 Task: In the  document Genesis.html change page color to  'Olive Green'. Add link on bottom left corner of the sheet: 'in.pinterest.com' Insert page numer on bottom of the page
Action: Mouse moved to (394, 381)
Screenshot: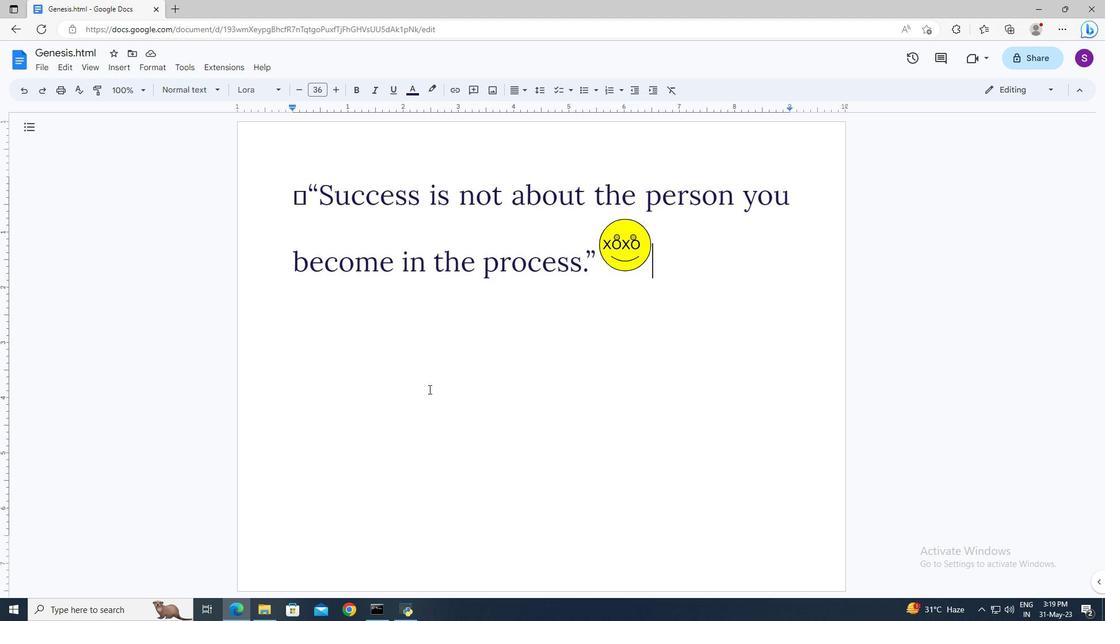 
Action: Mouse pressed left at (394, 381)
Screenshot: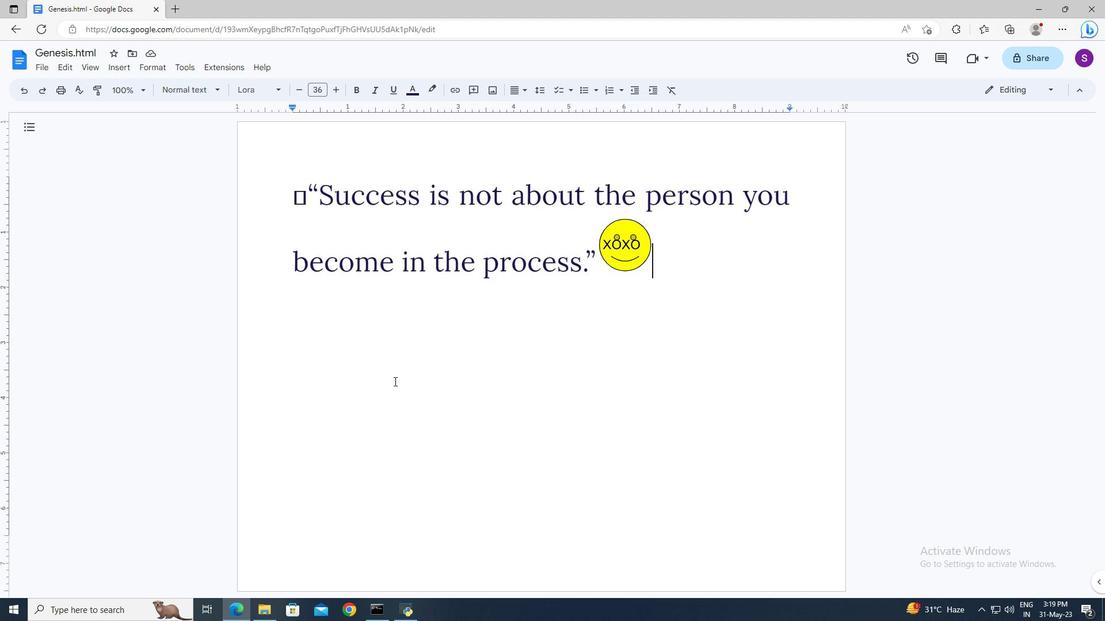 
Action: Mouse moved to (41, 63)
Screenshot: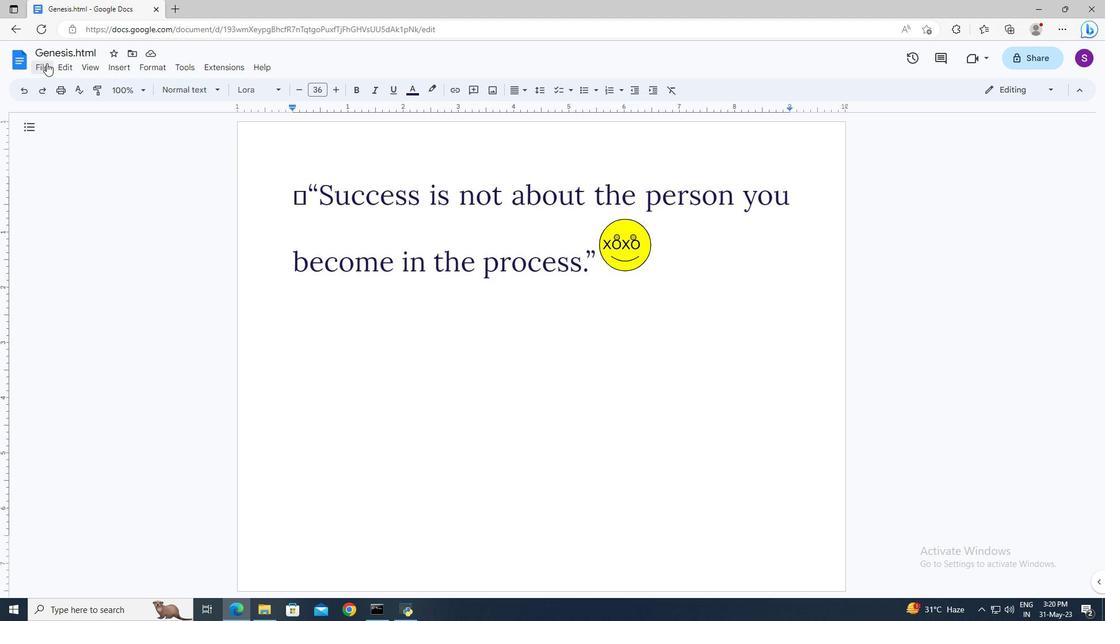 
Action: Mouse pressed left at (41, 63)
Screenshot: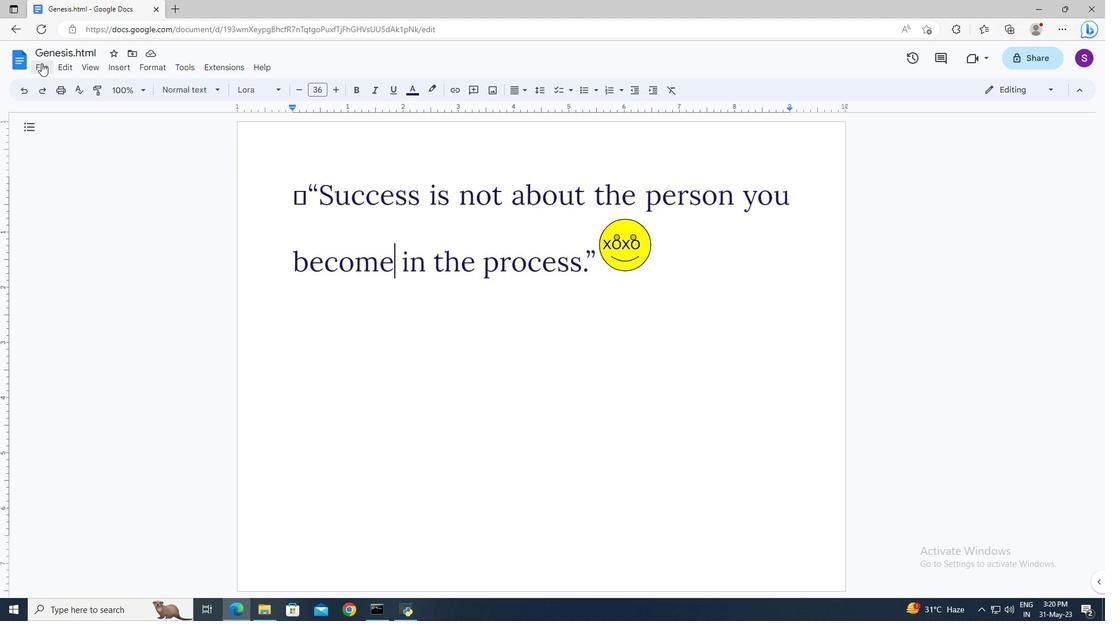 
Action: Mouse moved to (65, 375)
Screenshot: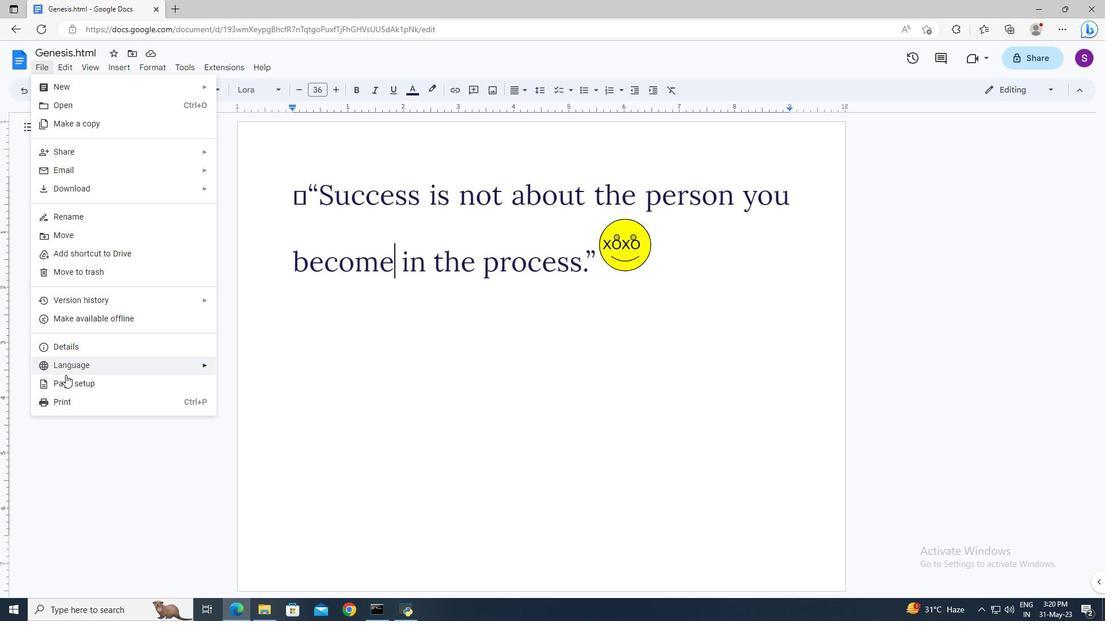 
Action: Mouse pressed left at (65, 375)
Screenshot: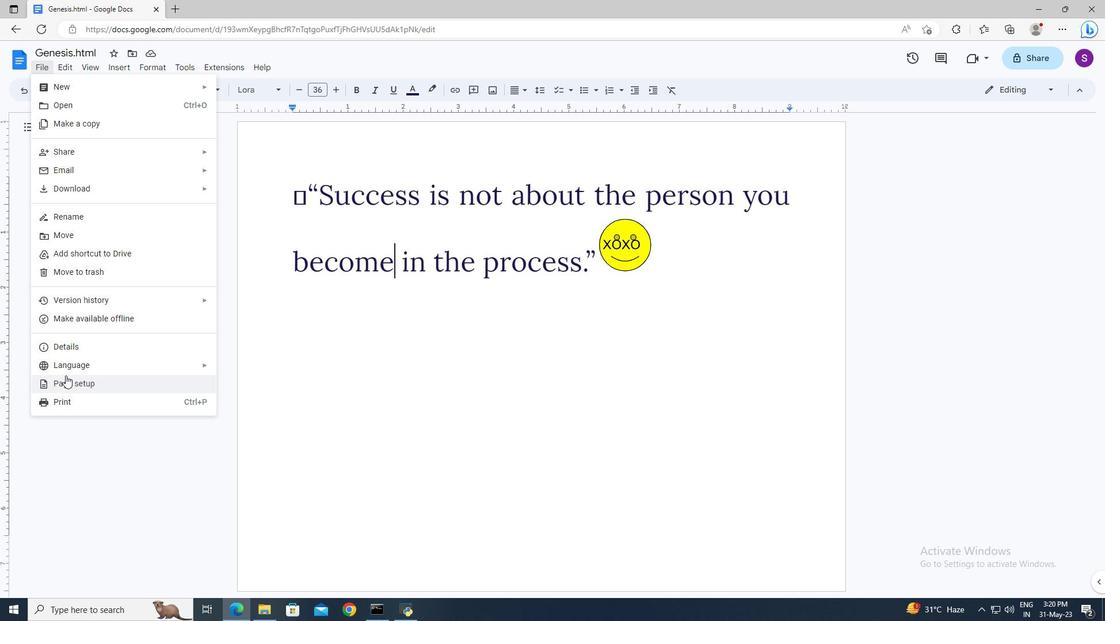 
Action: Mouse moved to (469, 399)
Screenshot: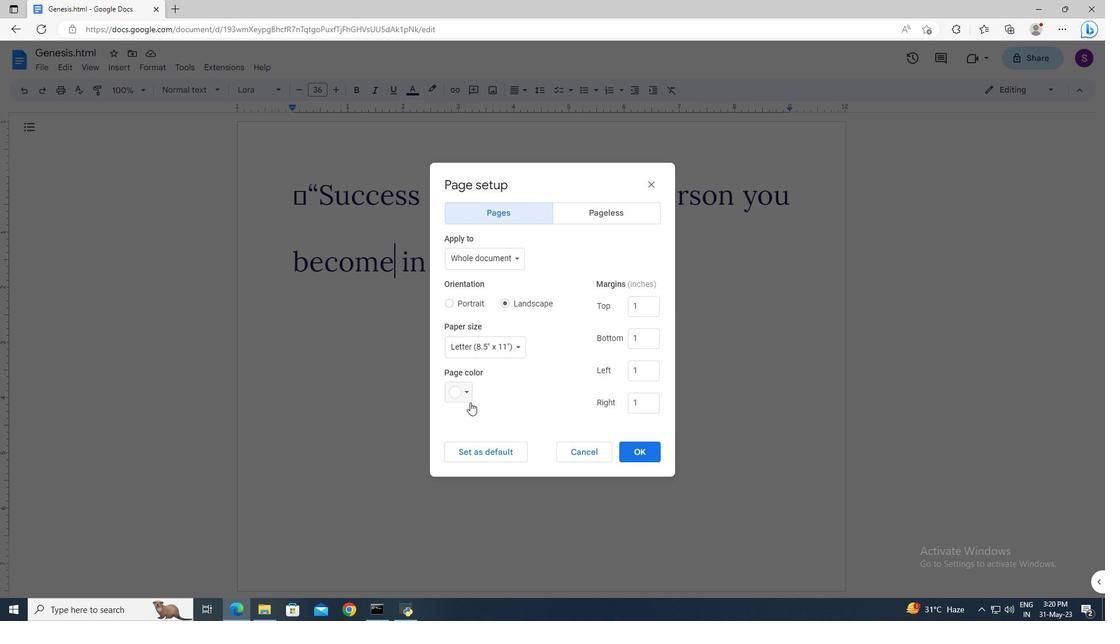 
Action: Mouse pressed left at (469, 399)
Screenshot: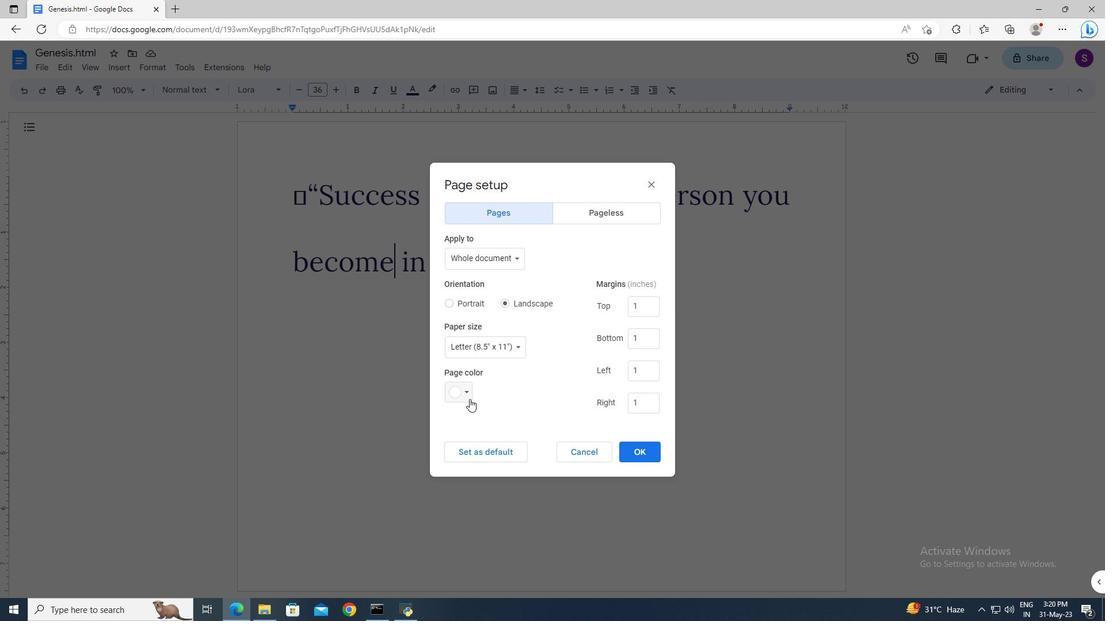 
Action: Mouse moved to (508, 466)
Screenshot: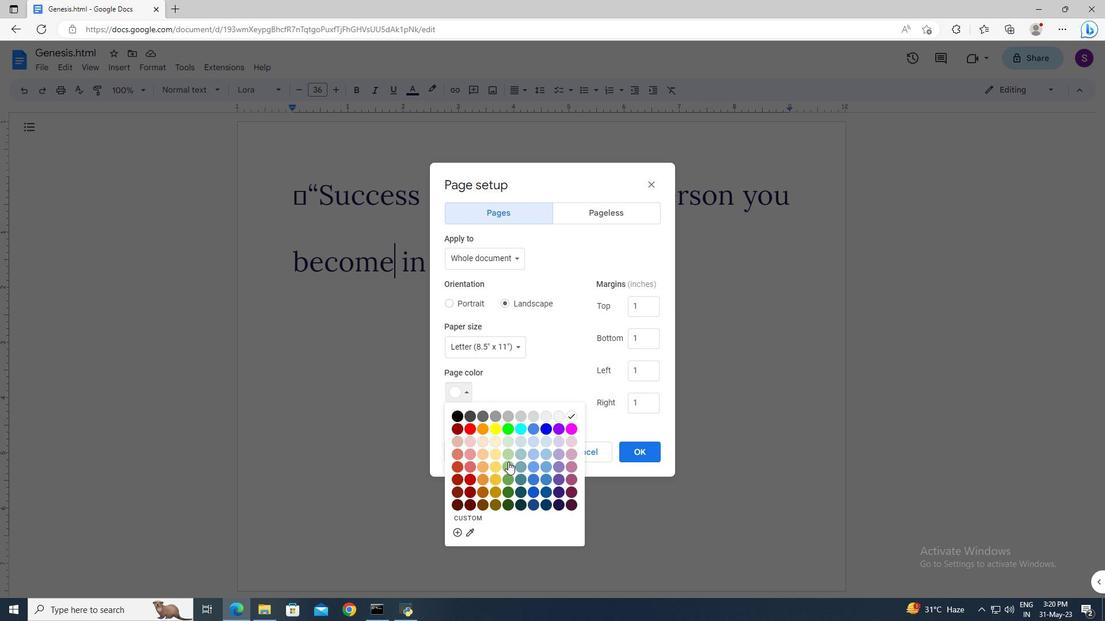 
Action: Mouse pressed left at (508, 466)
Screenshot: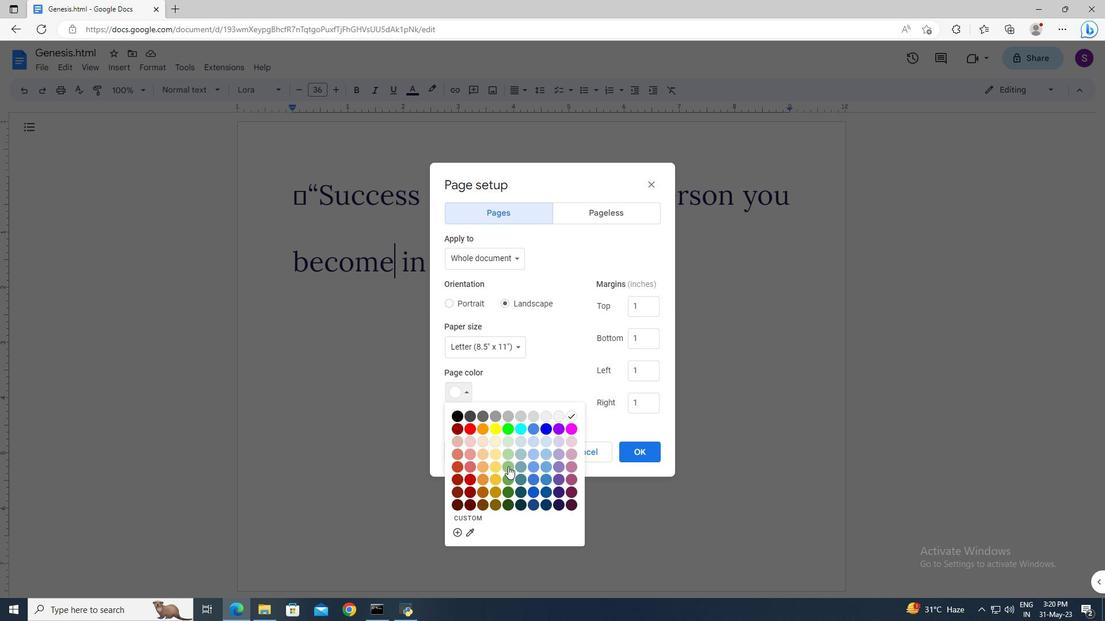
Action: Mouse moved to (634, 455)
Screenshot: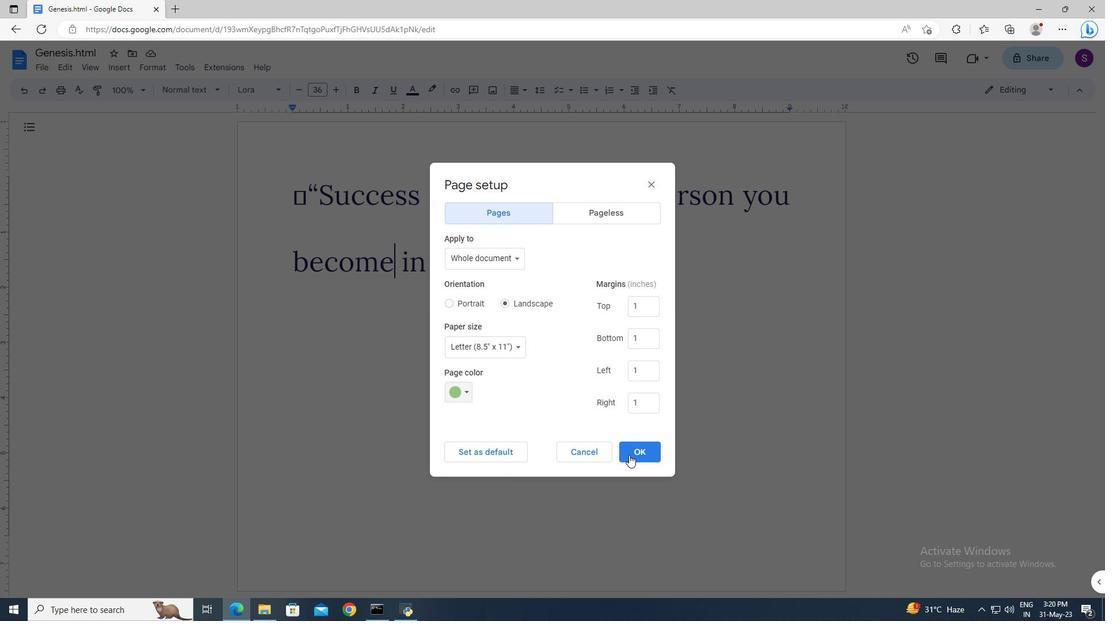 
Action: Mouse pressed left at (634, 455)
Screenshot: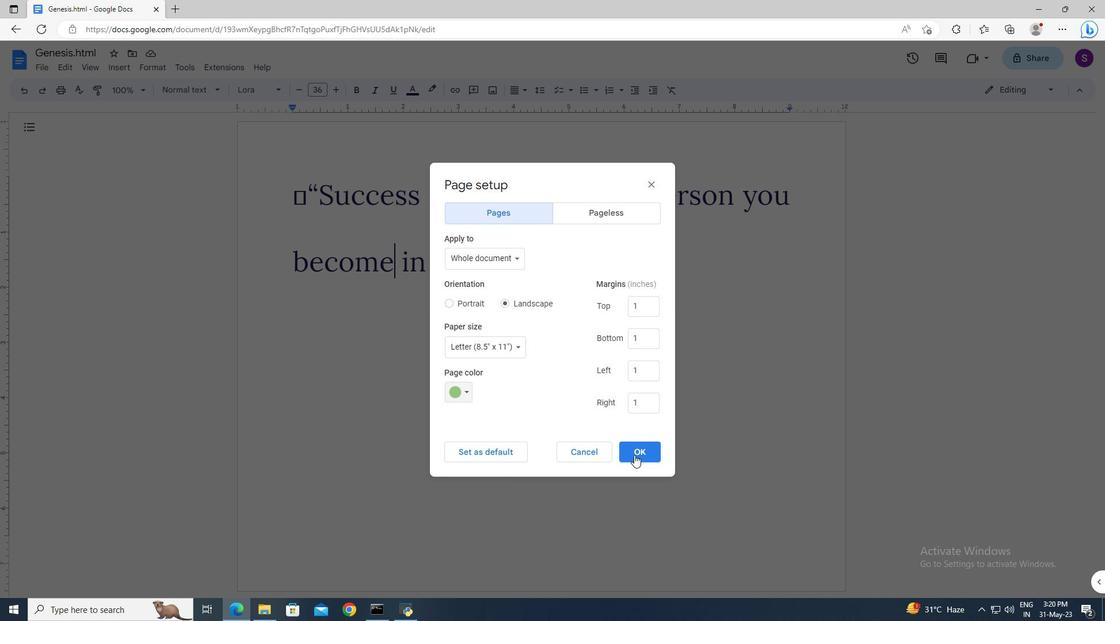 
Action: Mouse moved to (404, 344)
Screenshot: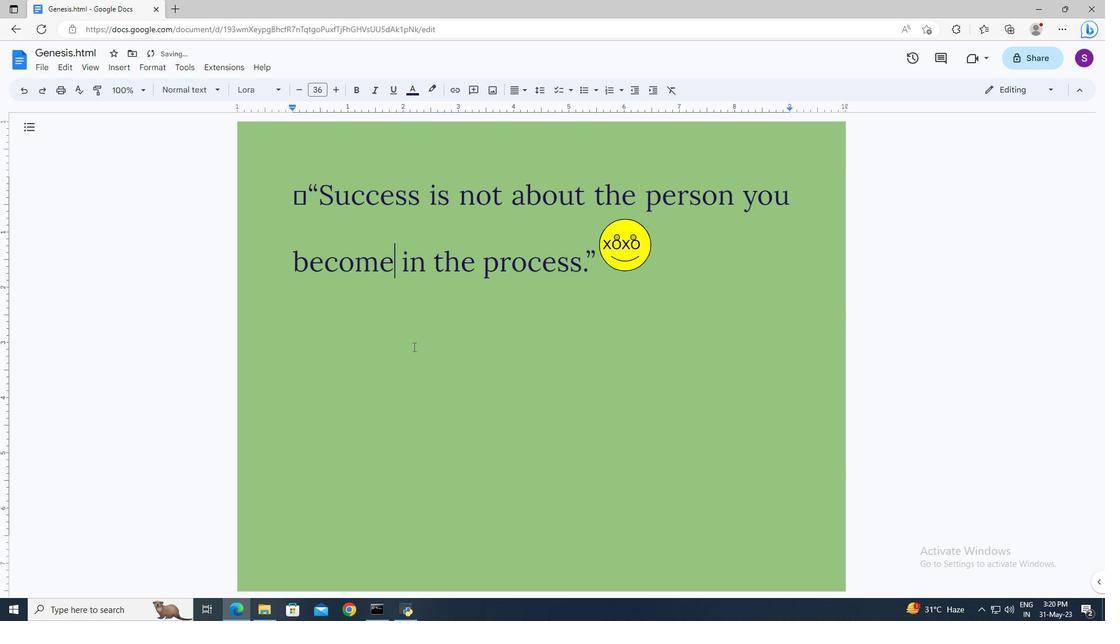 
Action: Mouse scrolled (404, 344) with delta (0, 0)
Screenshot: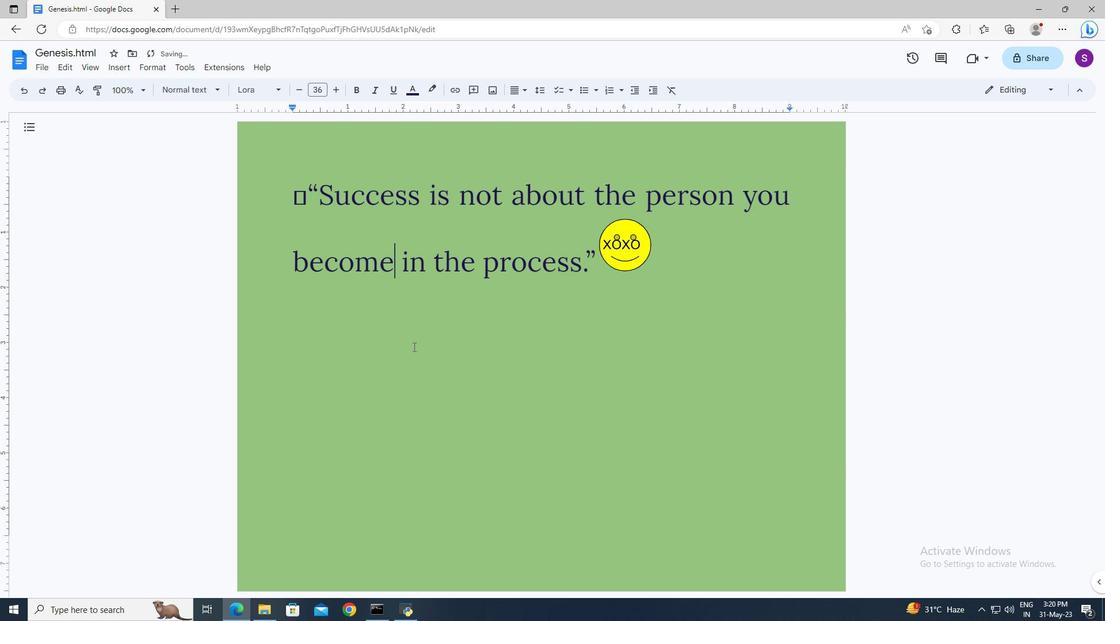 
Action: Mouse scrolled (404, 344) with delta (0, 0)
Screenshot: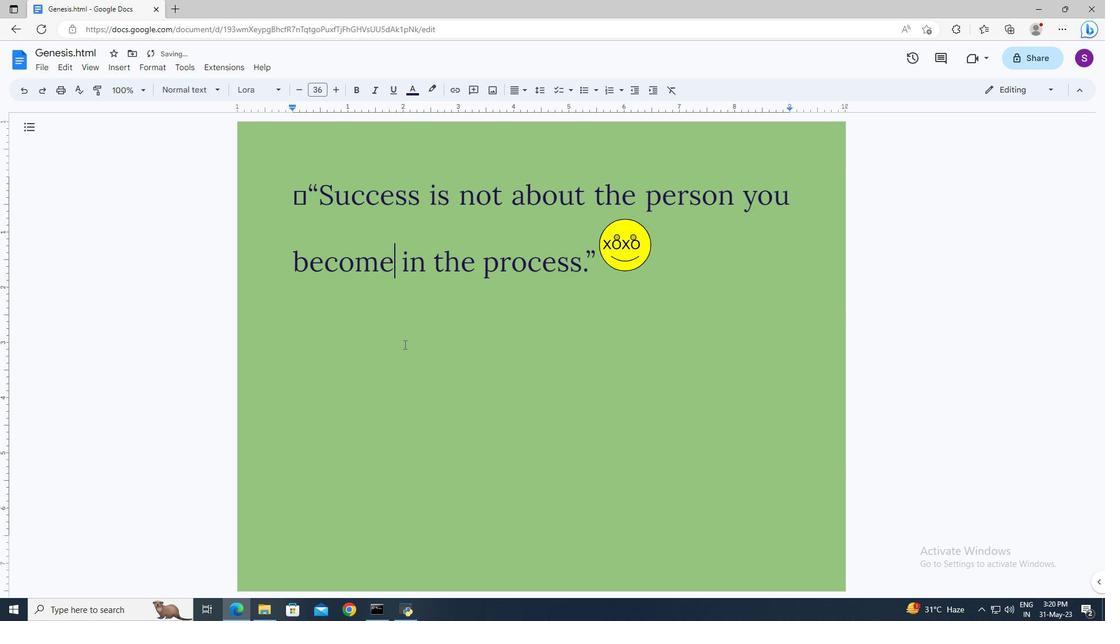 
Action: Mouse scrolled (404, 344) with delta (0, 0)
Screenshot: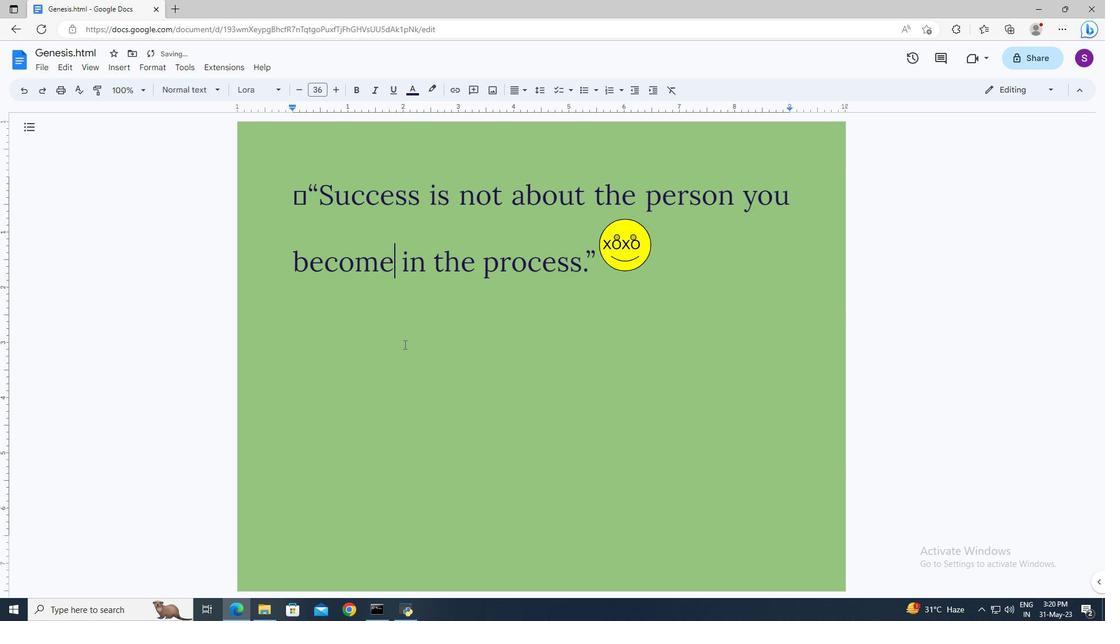 
Action: Mouse scrolled (404, 344) with delta (0, 0)
Screenshot: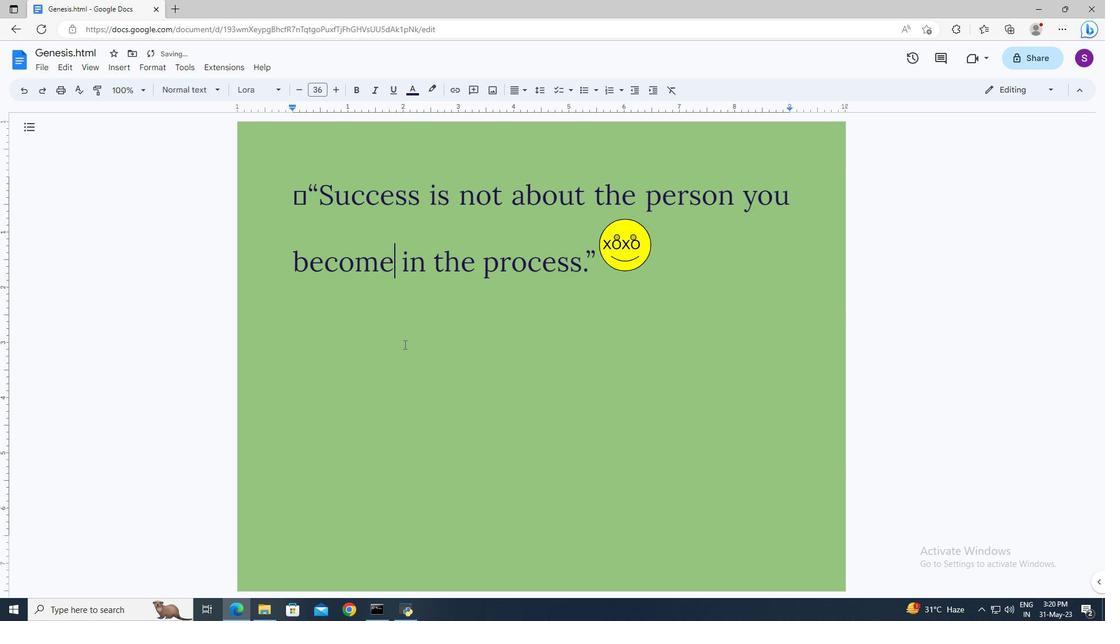 
Action: Mouse moved to (333, 535)
Screenshot: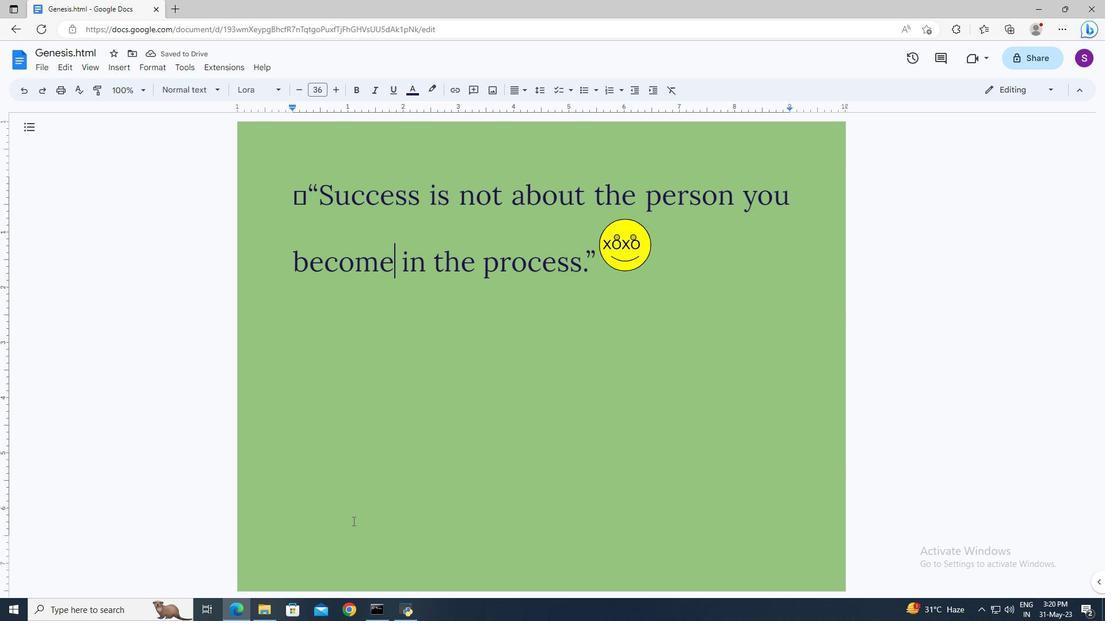 
Action: Mouse pressed left at (333, 535)
Screenshot: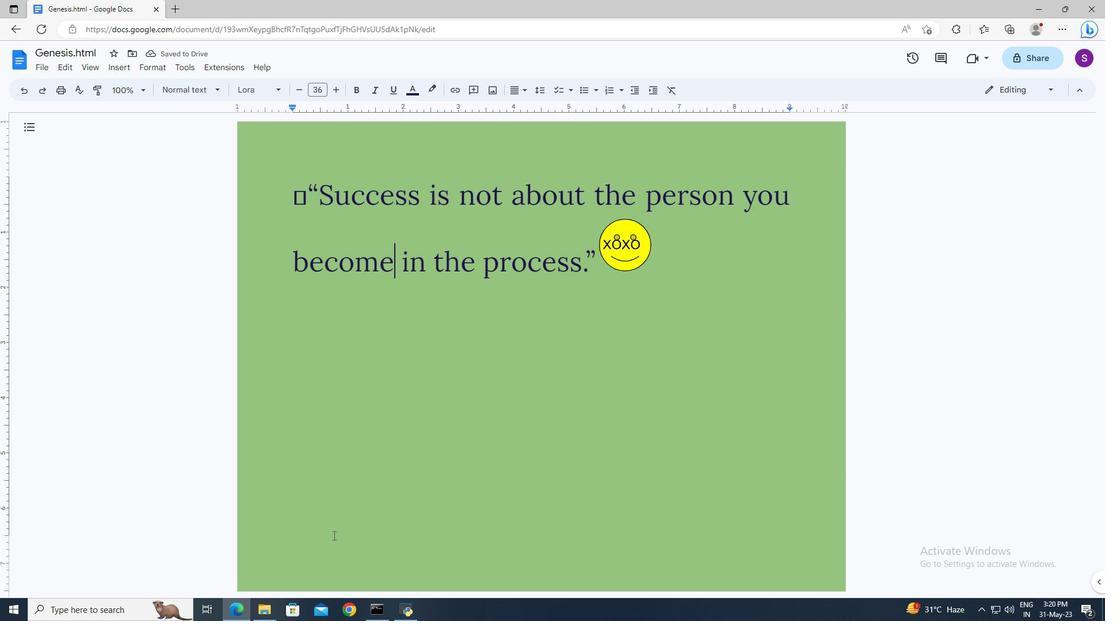 
Action: Mouse pressed left at (333, 535)
Screenshot: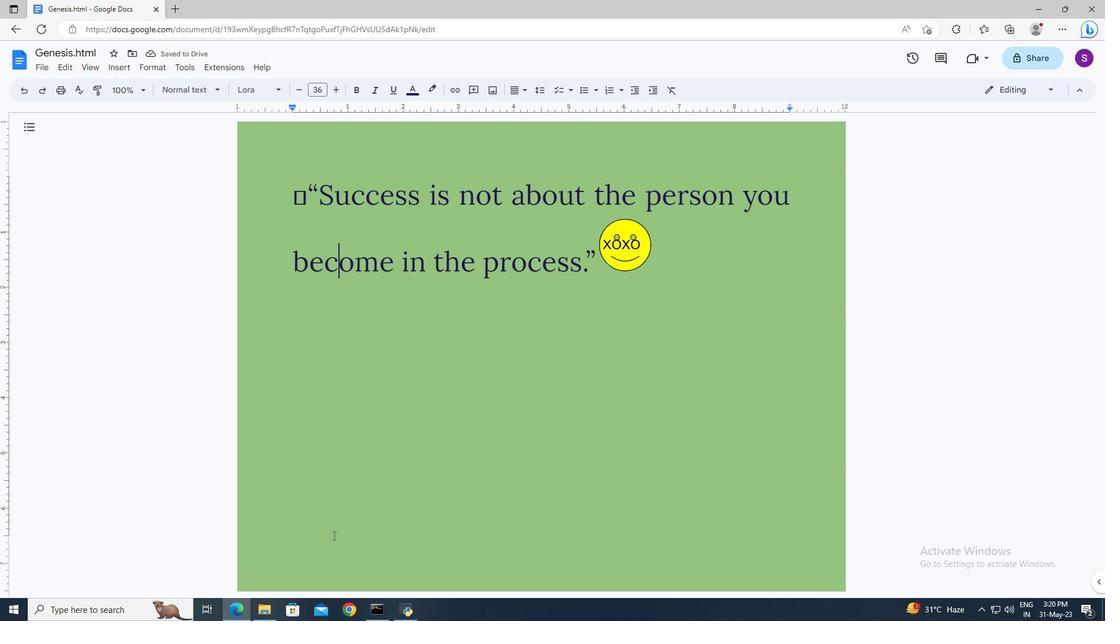 
Action: Mouse moved to (332, 537)
Screenshot: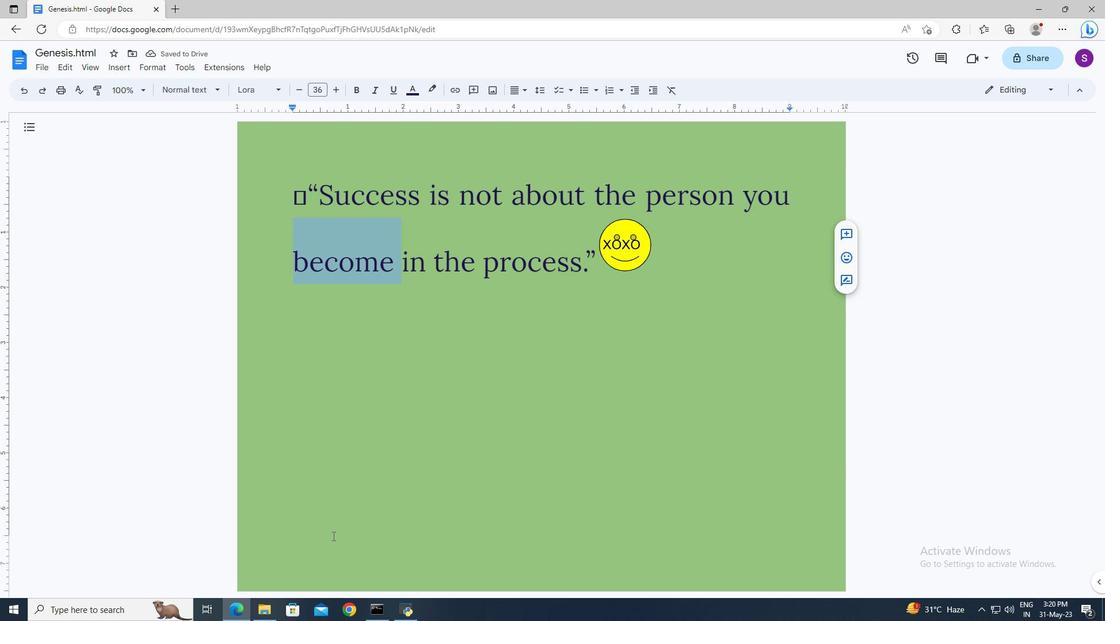 
Action: Mouse pressed left at (332, 537)
Screenshot: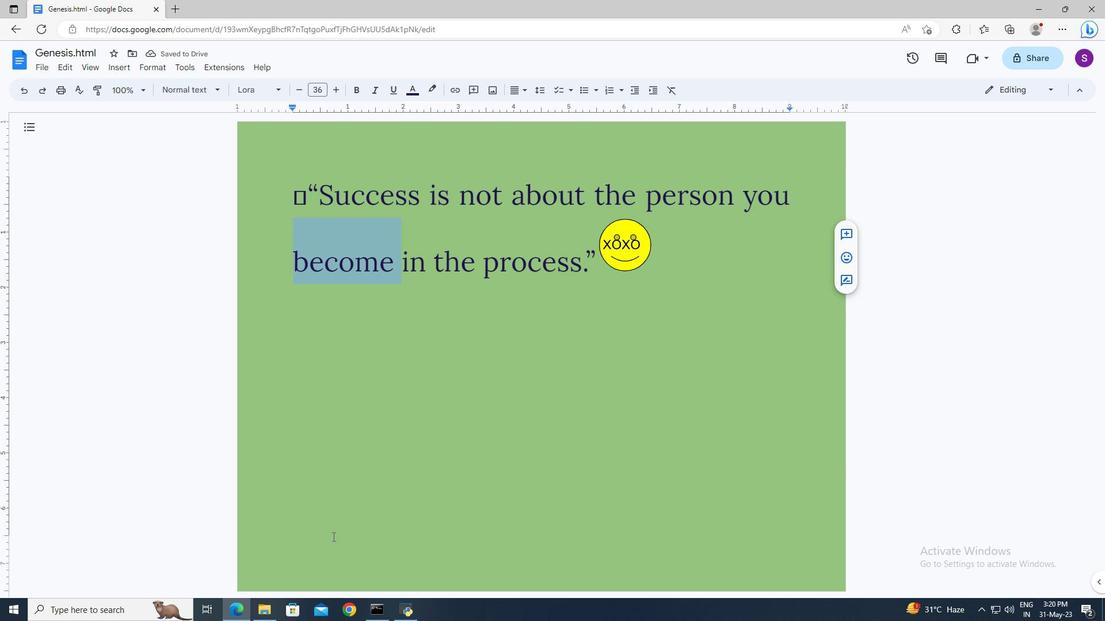 
Action: Mouse pressed left at (332, 537)
Screenshot: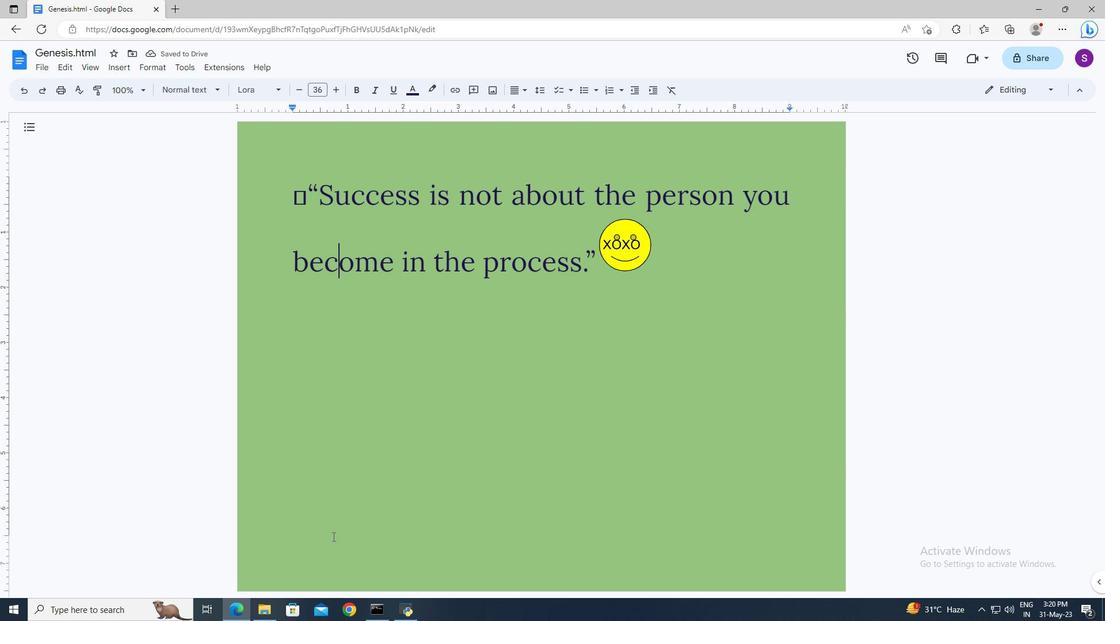 
Action: Mouse pressed left at (332, 537)
Screenshot: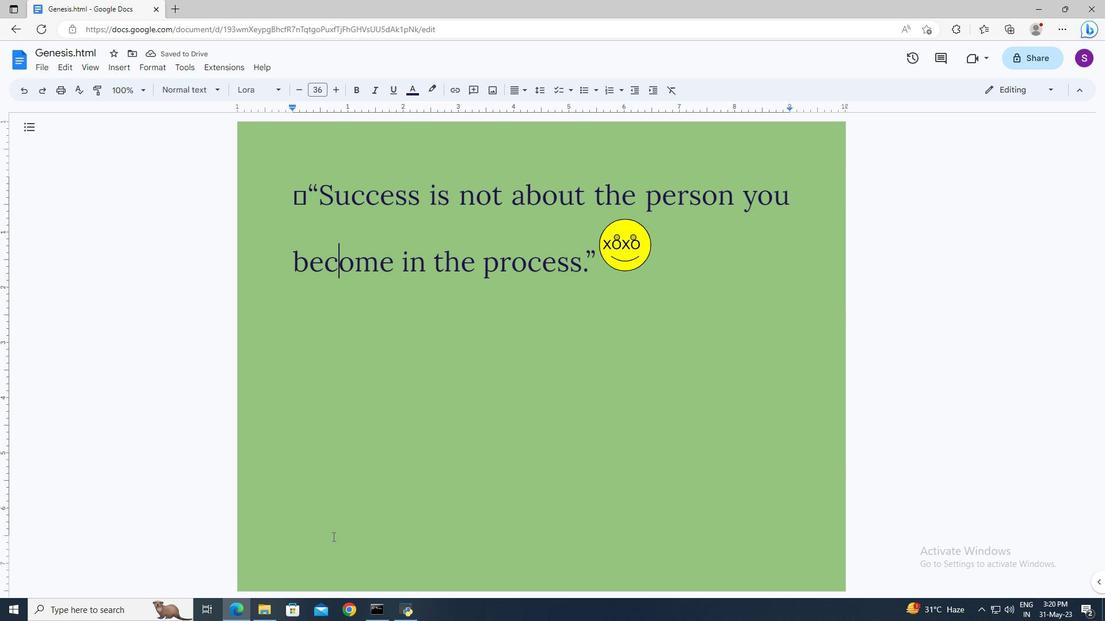 
Action: Mouse moved to (120, 60)
Screenshot: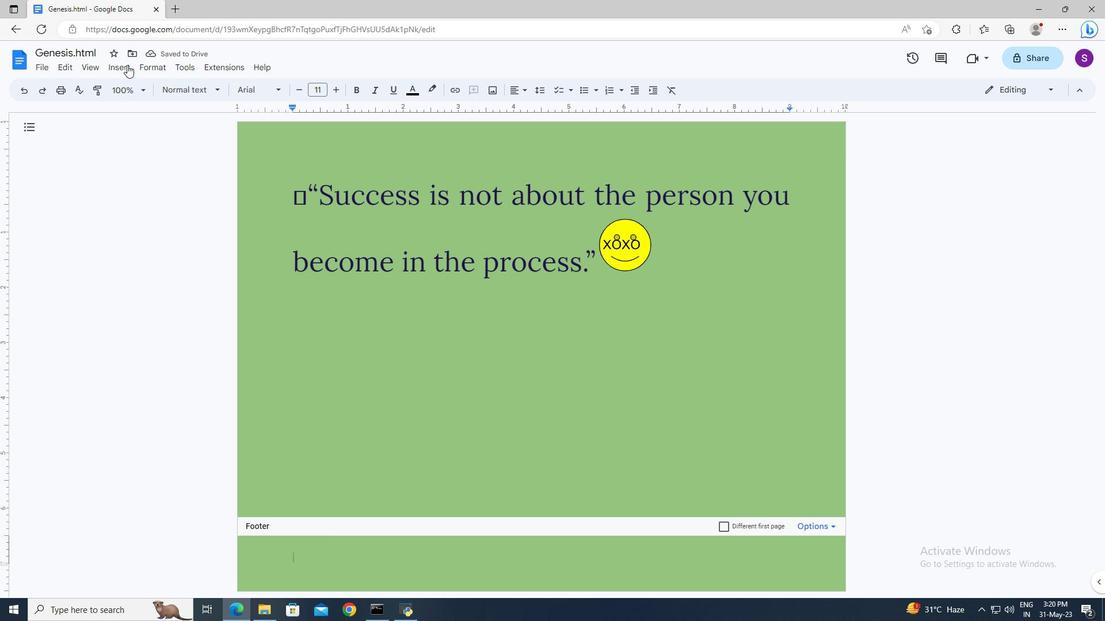 
Action: Mouse pressed left at (120, 60)
Screenshot: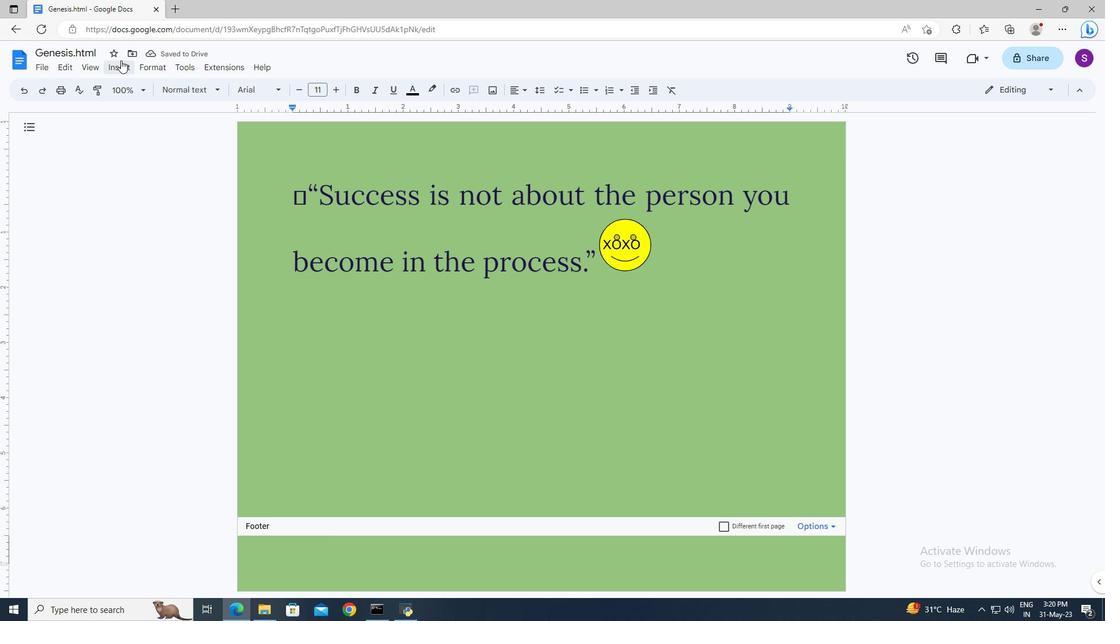 
Action: Mouse moved to (153, 420)
Screenshot: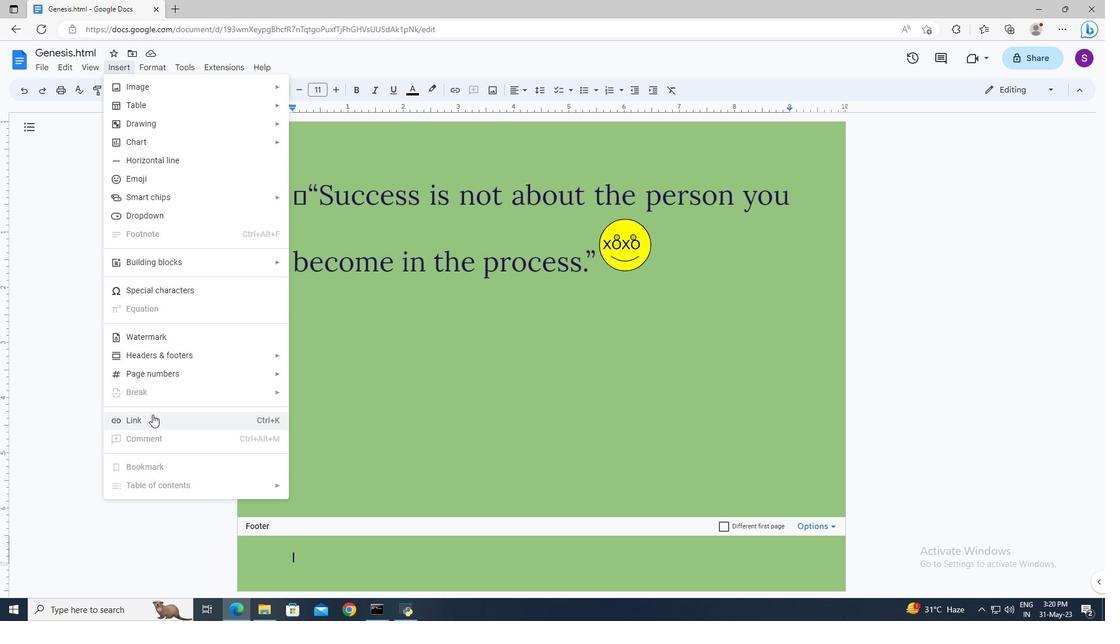 
Action: Mouse pressed left at (153, 420)
Screenshot: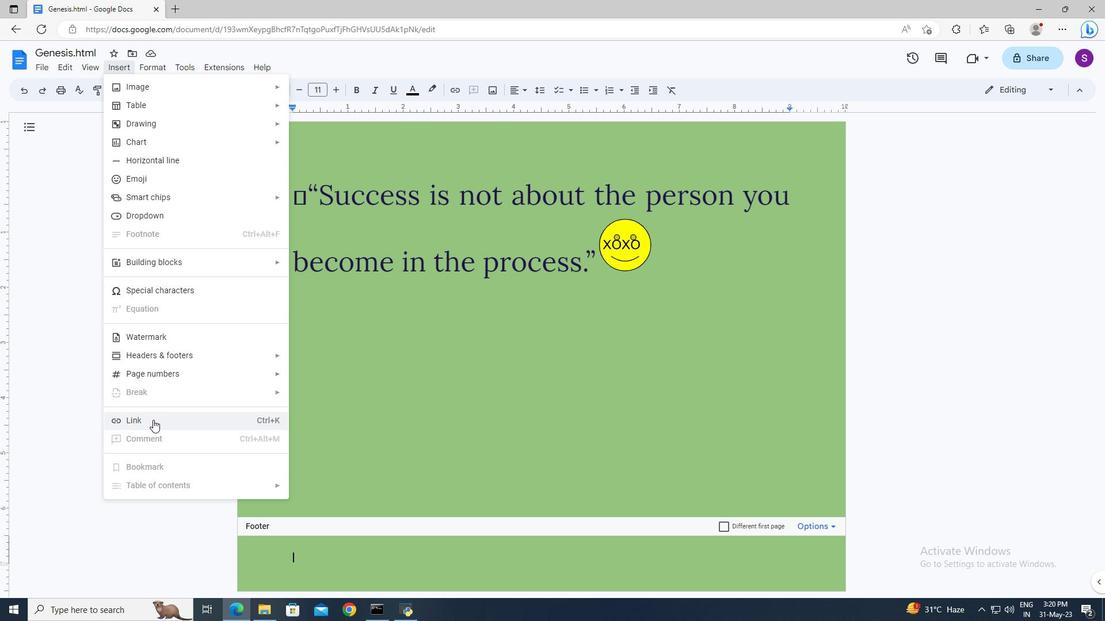 
Action: Mouse moved to (328, 376)
Screenshot: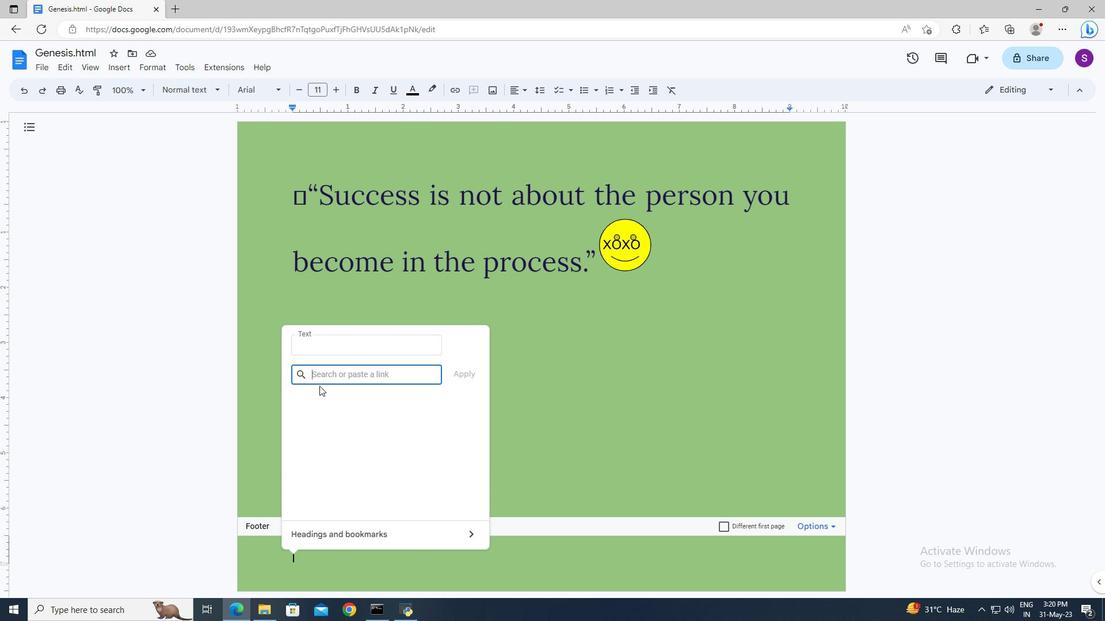 
Action: Mouse pressed left at (328, 376)
Screenshot: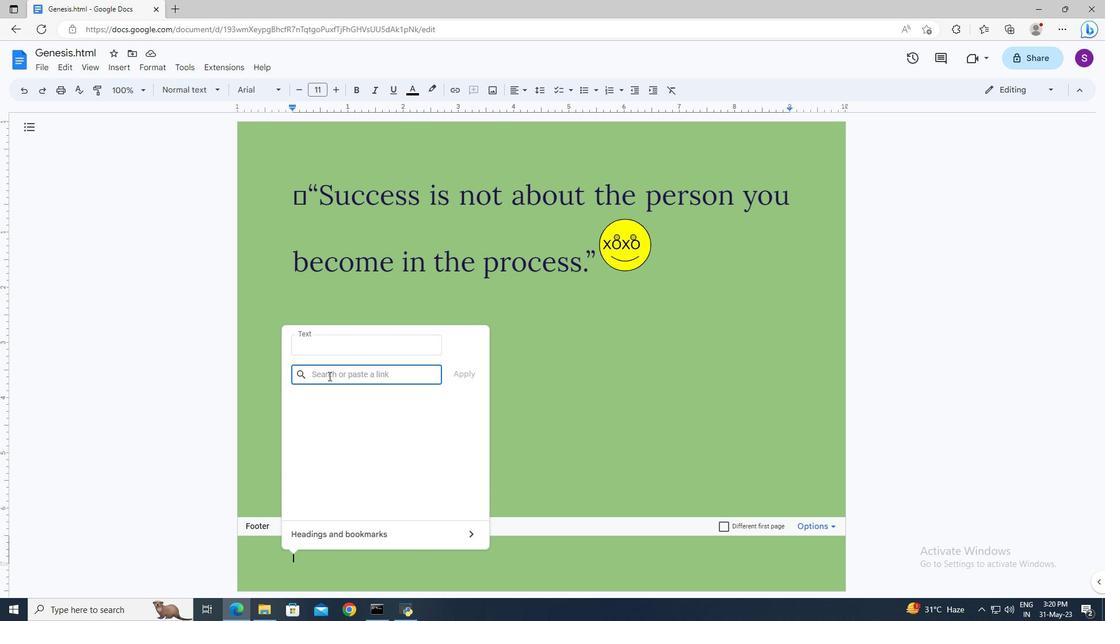 
Action: Mouse moved to (328, 374)
Screenshot: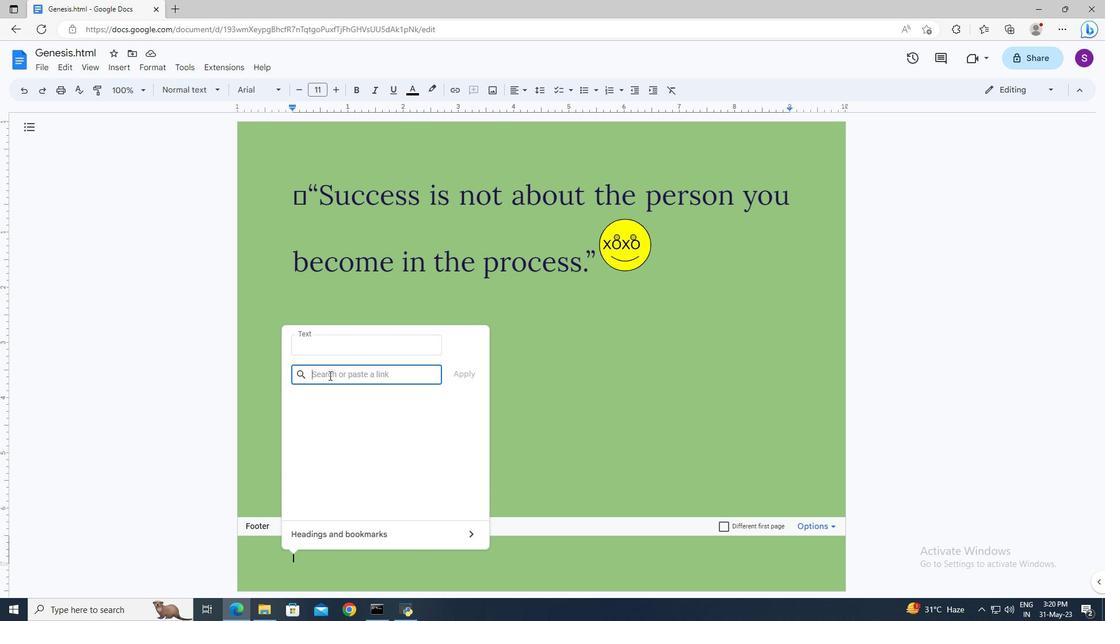 
Action: Key pressed in.pinterest.com<Key.enter>
Screenshot: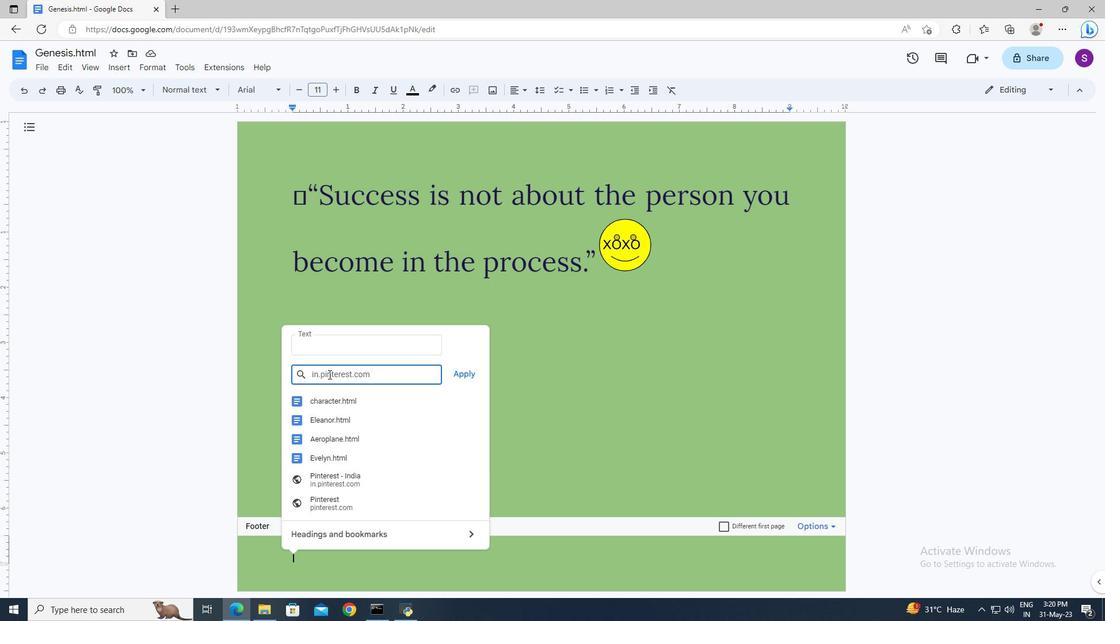 
Action: Mouse pressed left at (328, 374)
Screenshot: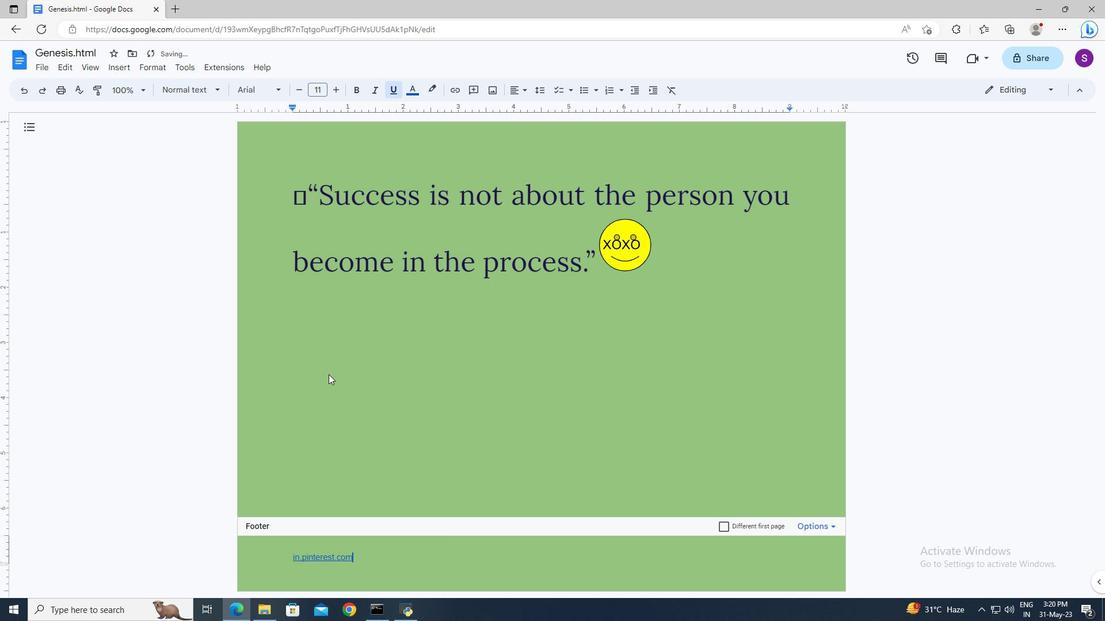 
Action: Mouse moved to (51, 66)
Screenshot: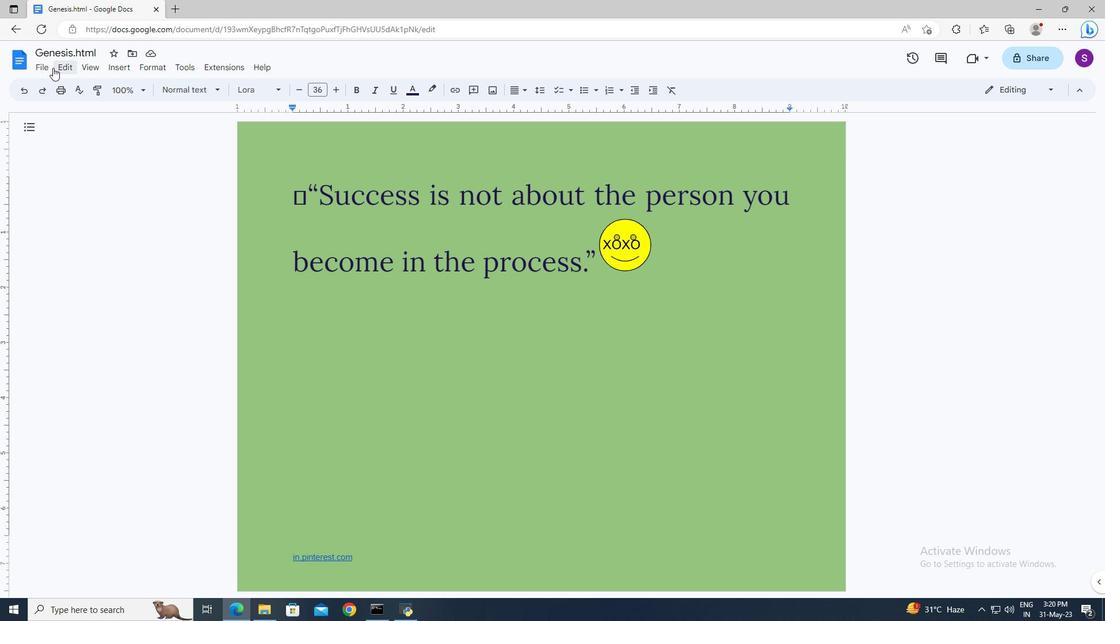 
Action: Mouse pressed left at (51, 66)
Screenshot: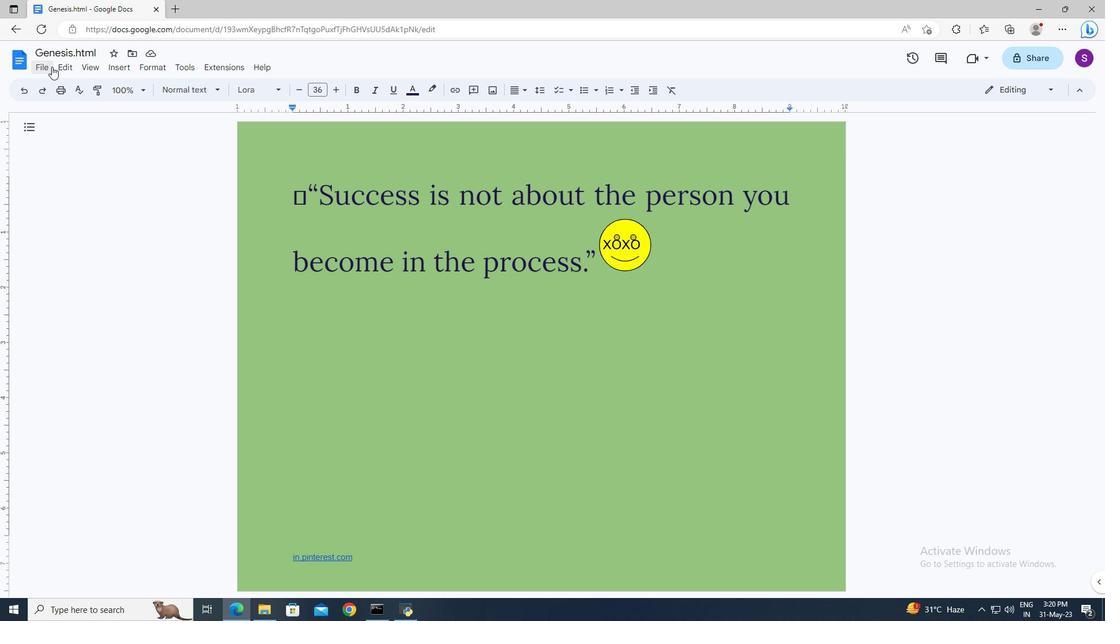 
Action: Mouse moved to (316, 439)
Screenshot: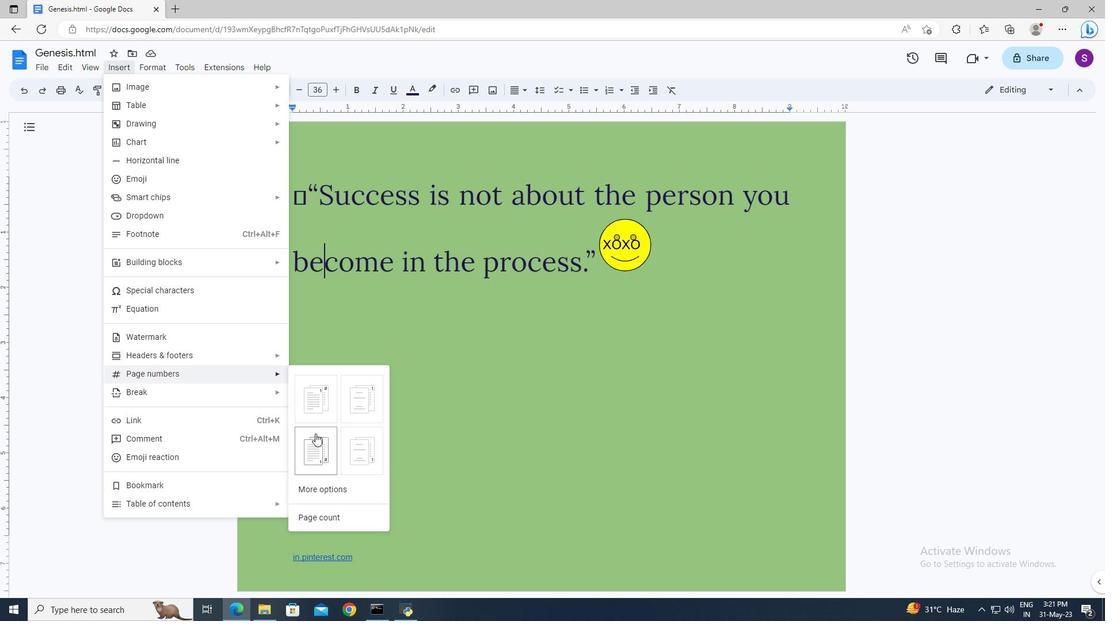 
Action: Mouse pressed left at (316, 439)
Screenshot: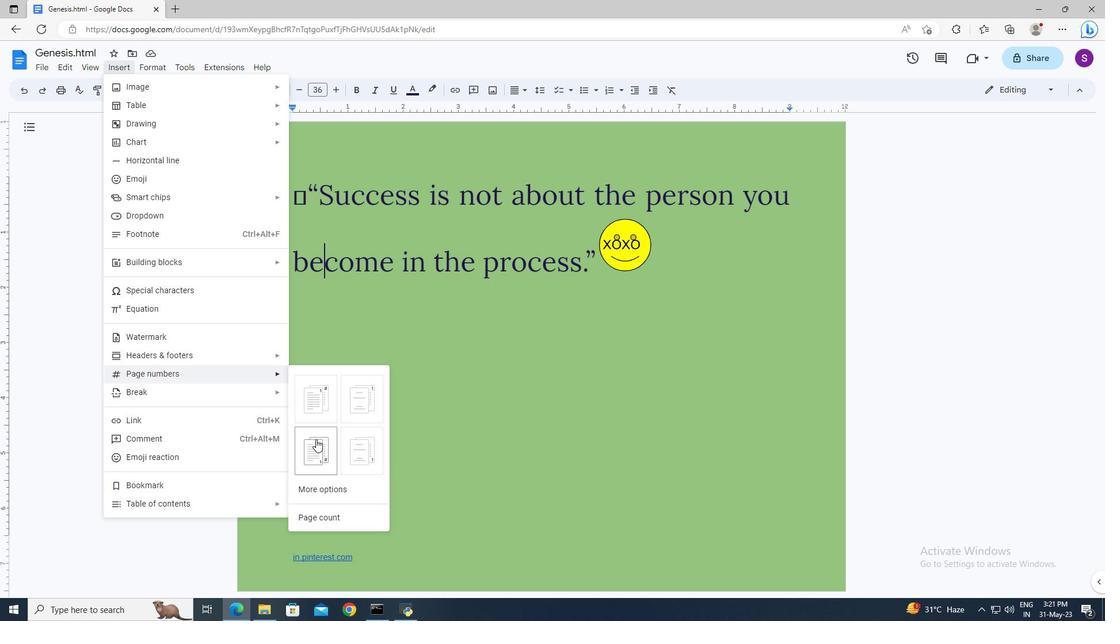 
Action: Mouse moved to (375, 408)
Screenshot: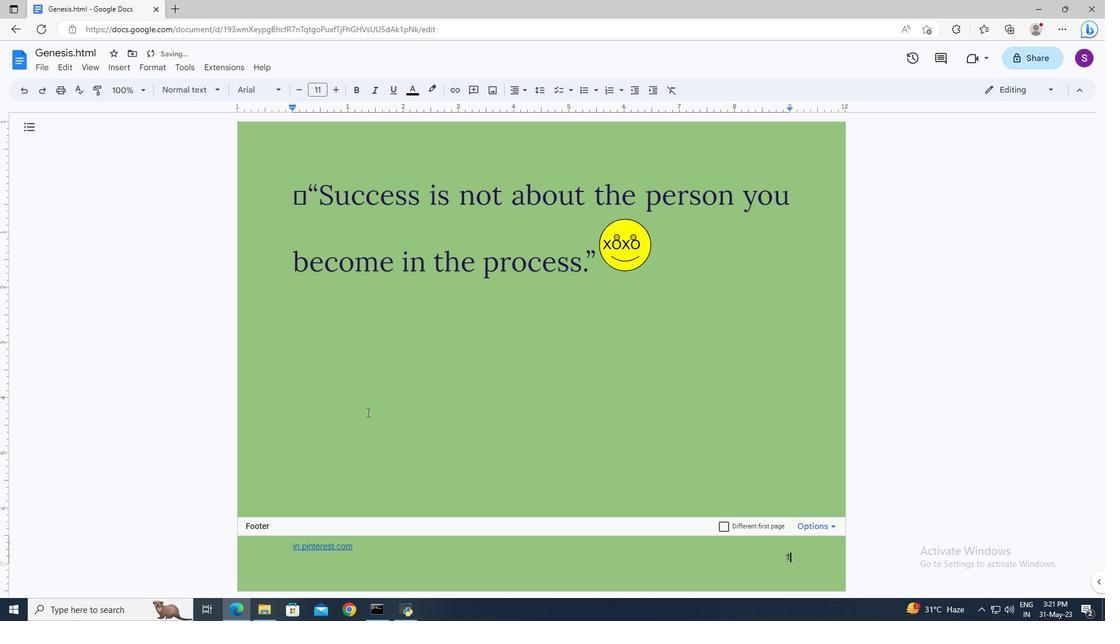 
